 Task: Set the audio device to default.
Action: Mouse moved to (59, 18)
Screenshot: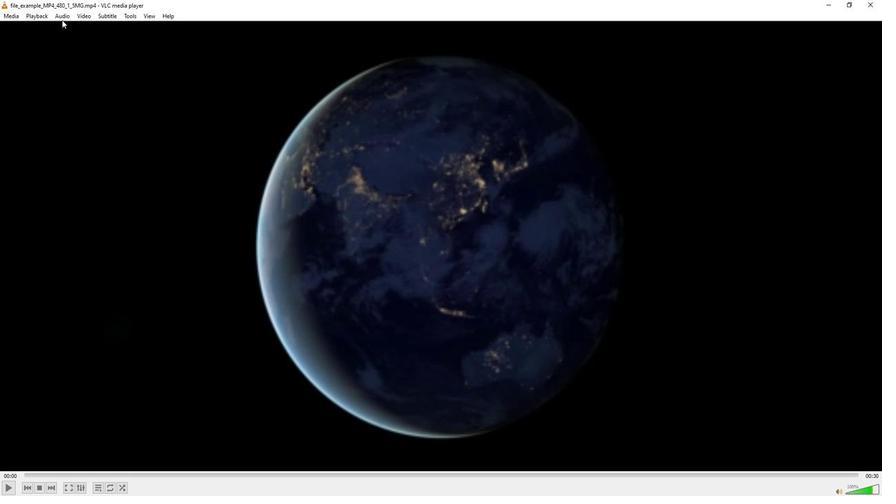 
Action: Mouse pressed left at (59, 18)
Screenshot: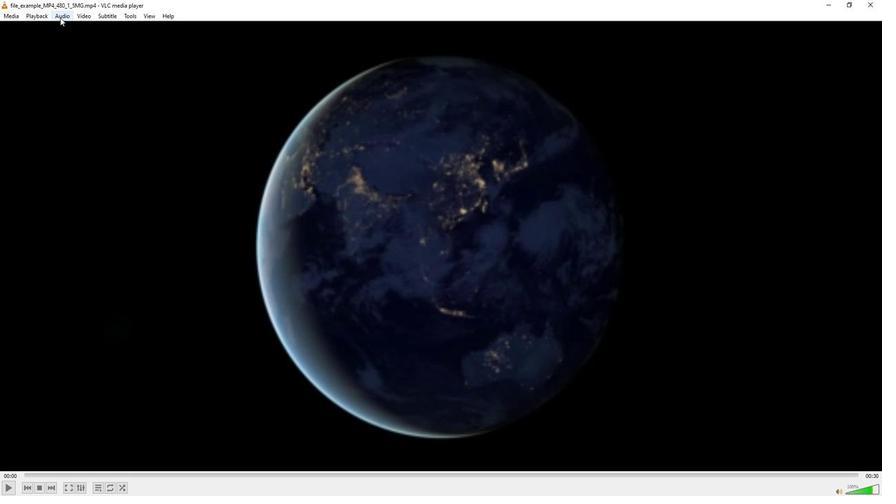 
Action: Mouse moved to (75, 36)
Screenshot: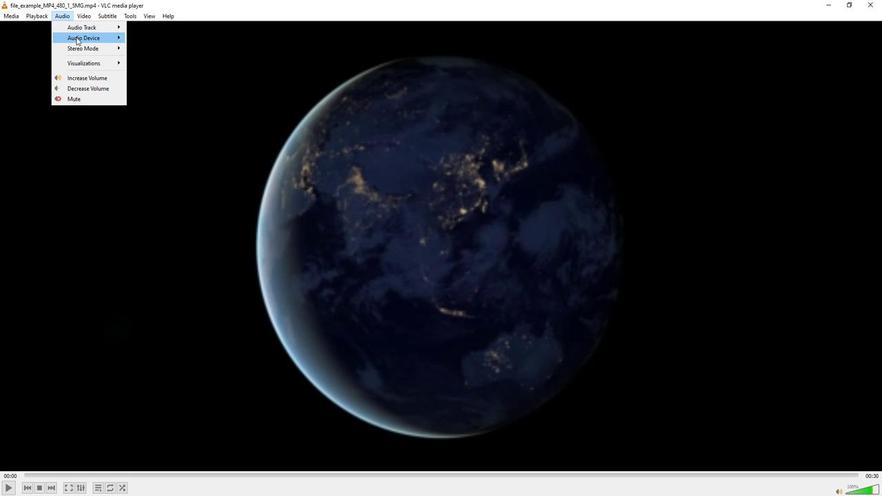 
Action: Mouse pressed left at (75, 36)
Screenshot: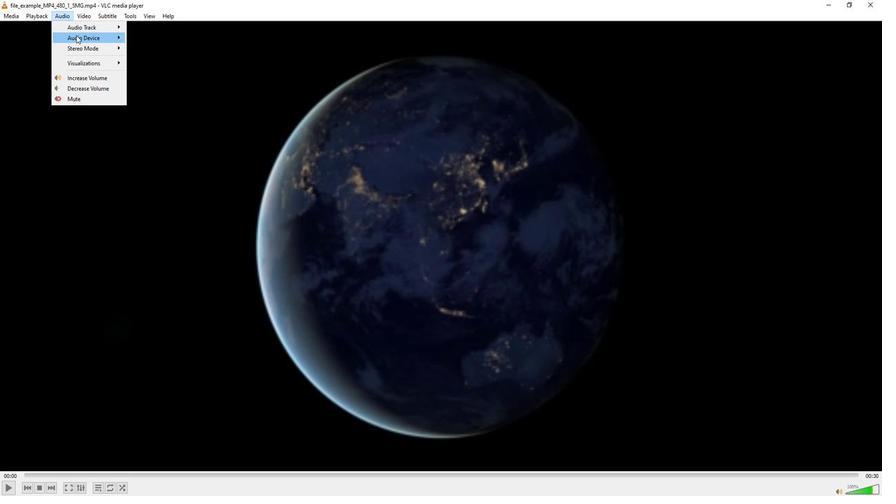 
Action: Mouse moved to (146, 39)
Screenshot: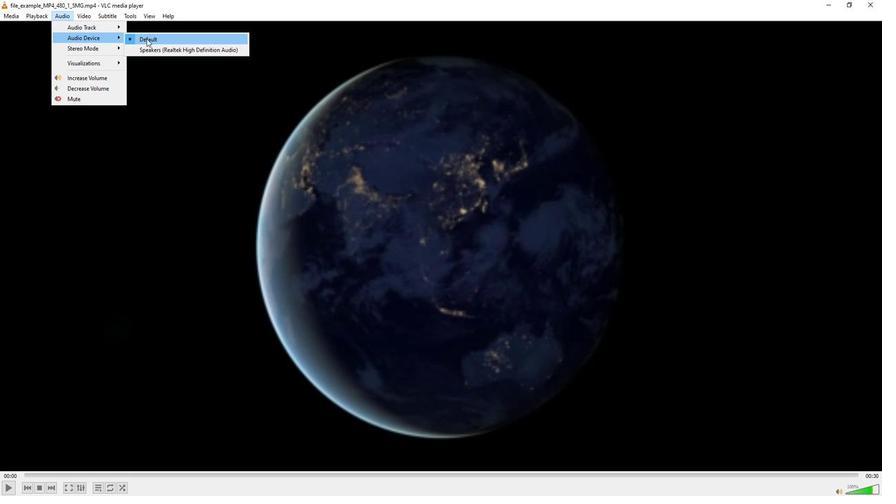 
Action: Mouse pressed left at (146, 39)
Screenshot: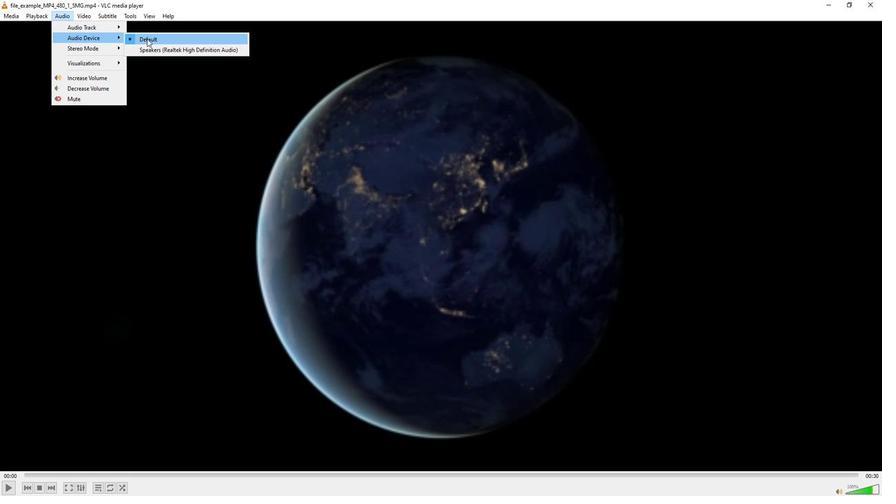 
Action: Mouse moved to (154, 108)
Screenshot: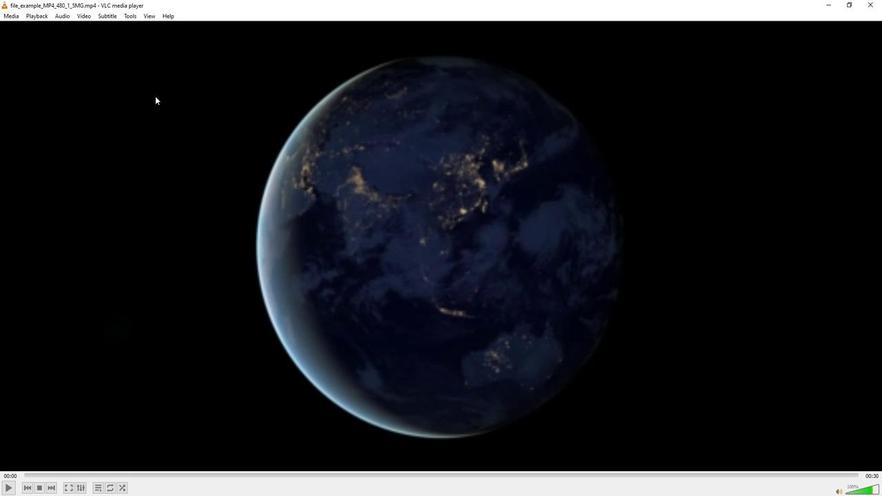 
